 Task: In the  document repository.odt Download file as 'Rich Text Format' Share this file with 'softage.9@softage.net' Insert the command  Editing
Action: Mouse moved to (271, 406)
Screenshot: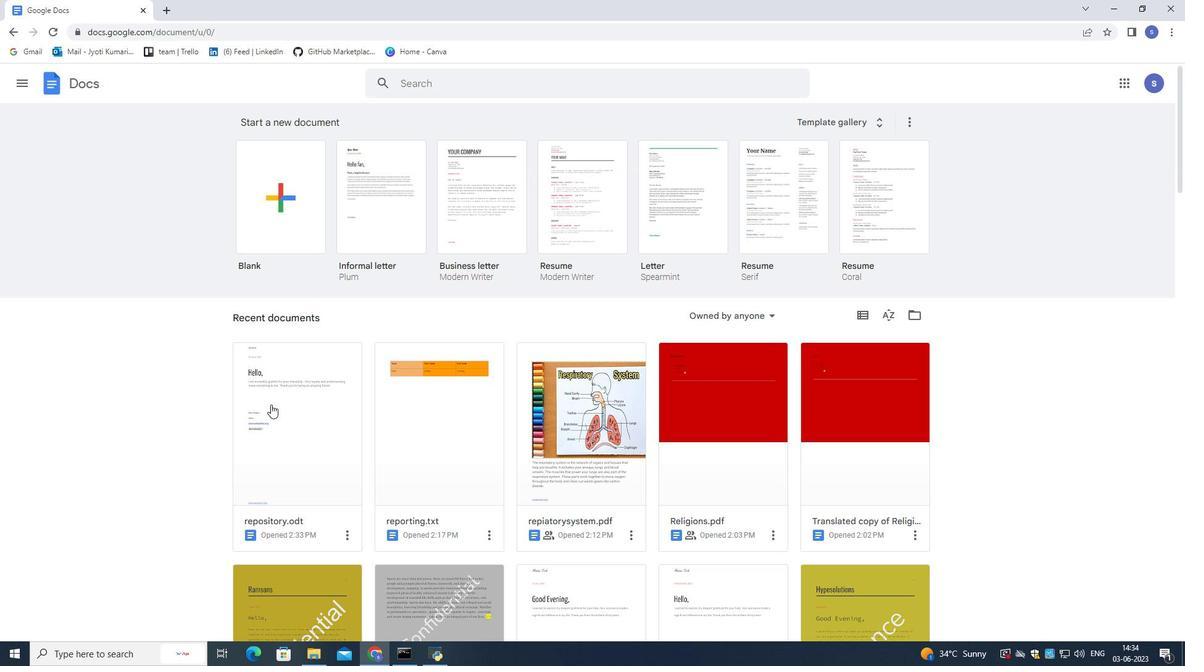 
Action: Mouse pressed left at (271, 406)
Screenshot: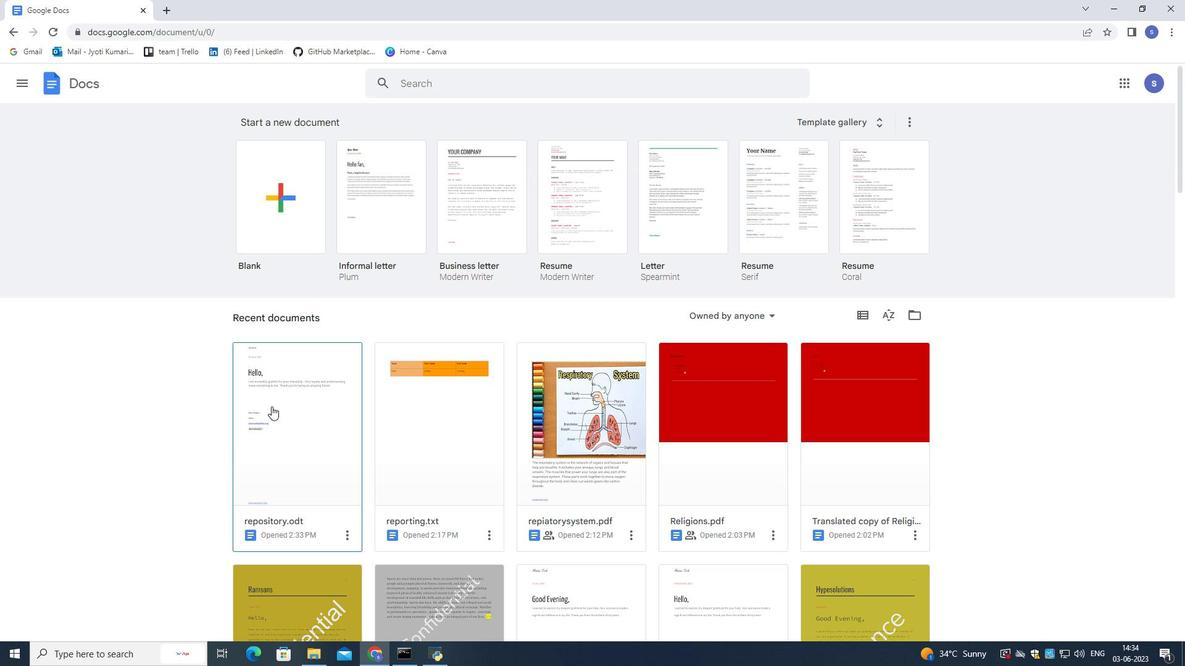 
Action: Mouse pressed left at (271, 406)
Screenshot: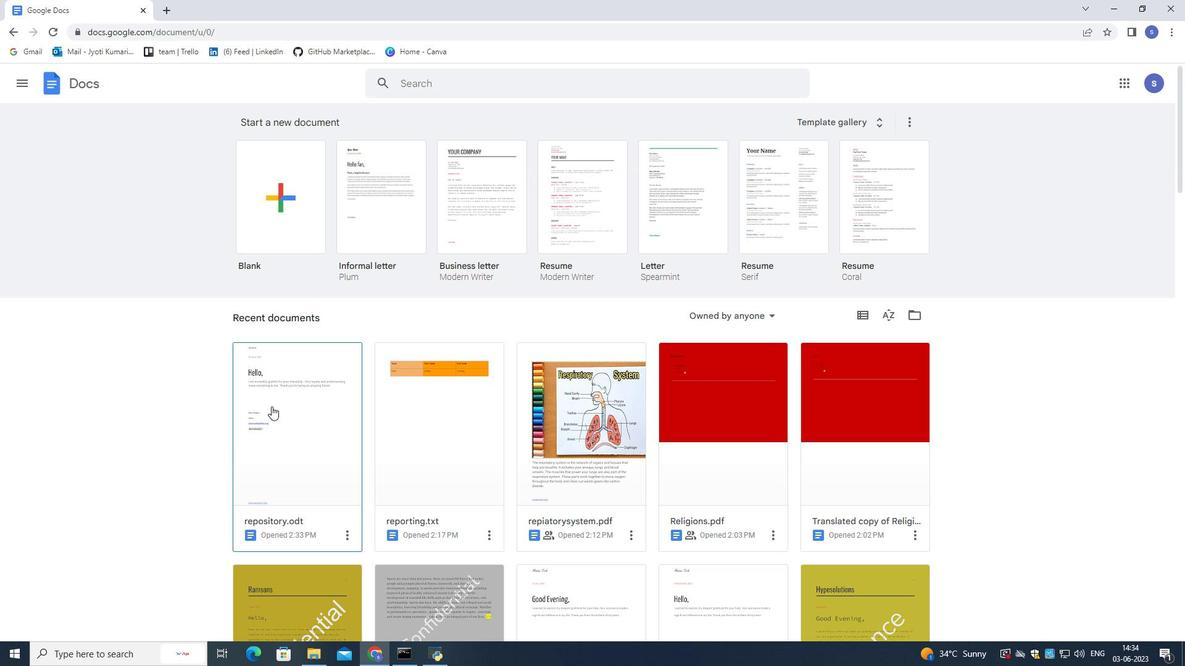 
Action: Mouse moved to (272, 406)
Screenshot: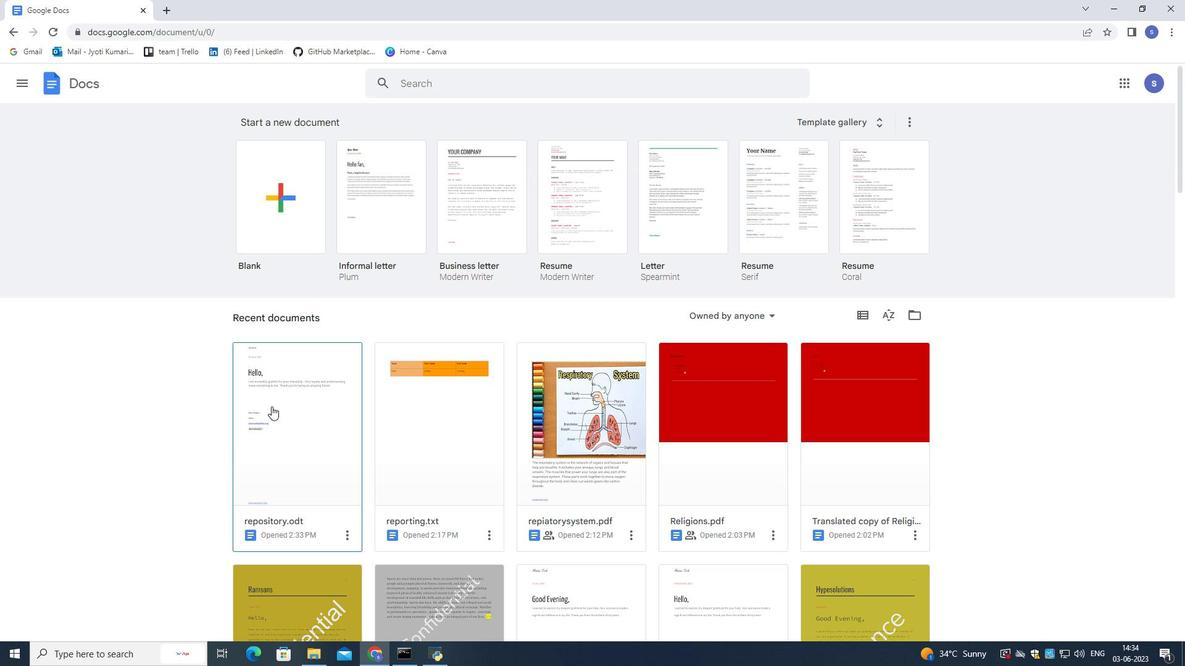 
Action: Mouse pressed left at (272, 406)
Screenshot: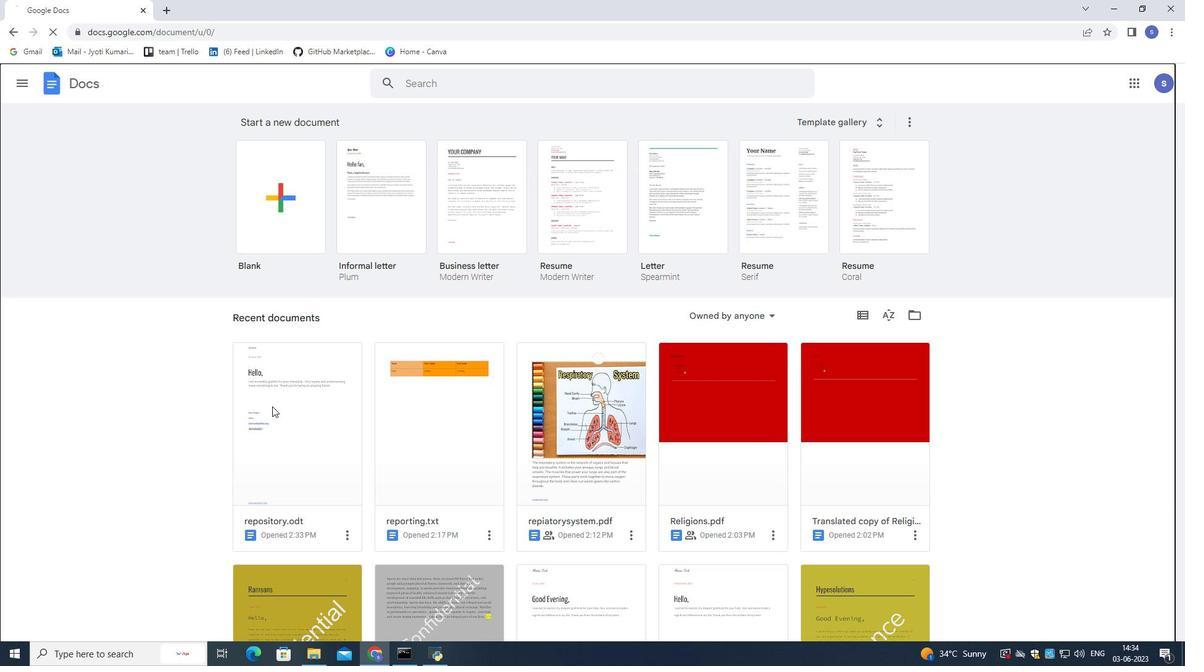 
Action: Mouse moved to (50, 91)
Screenshot: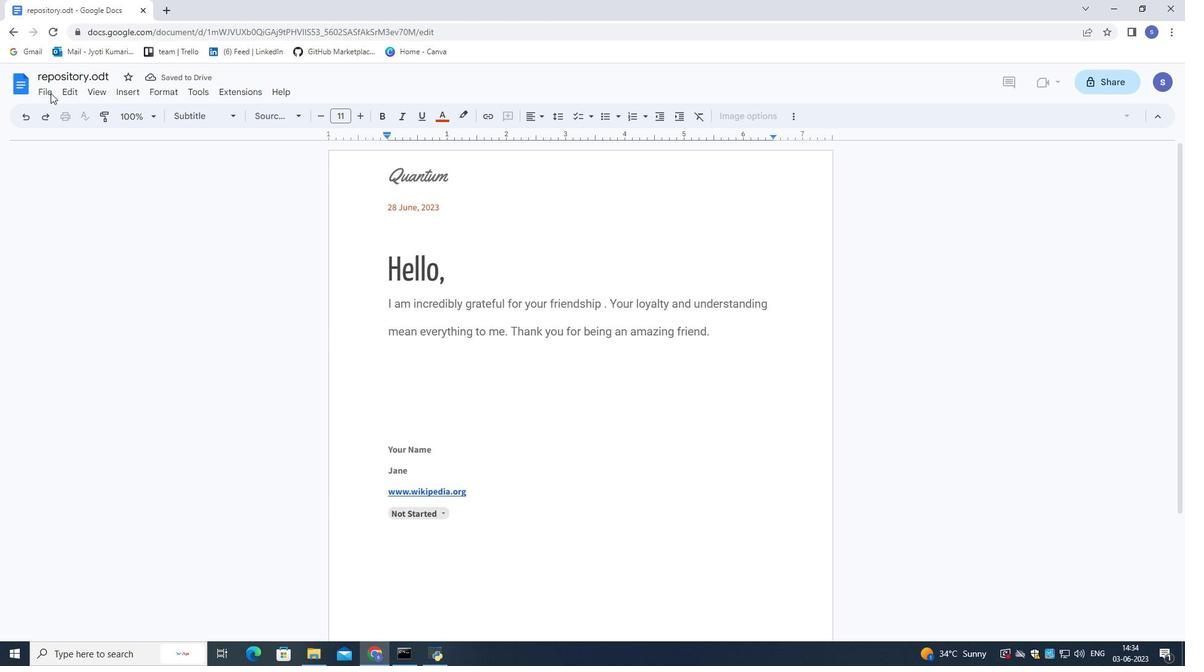
Action: Mouse pressed left at (50, 91)
Screenshot: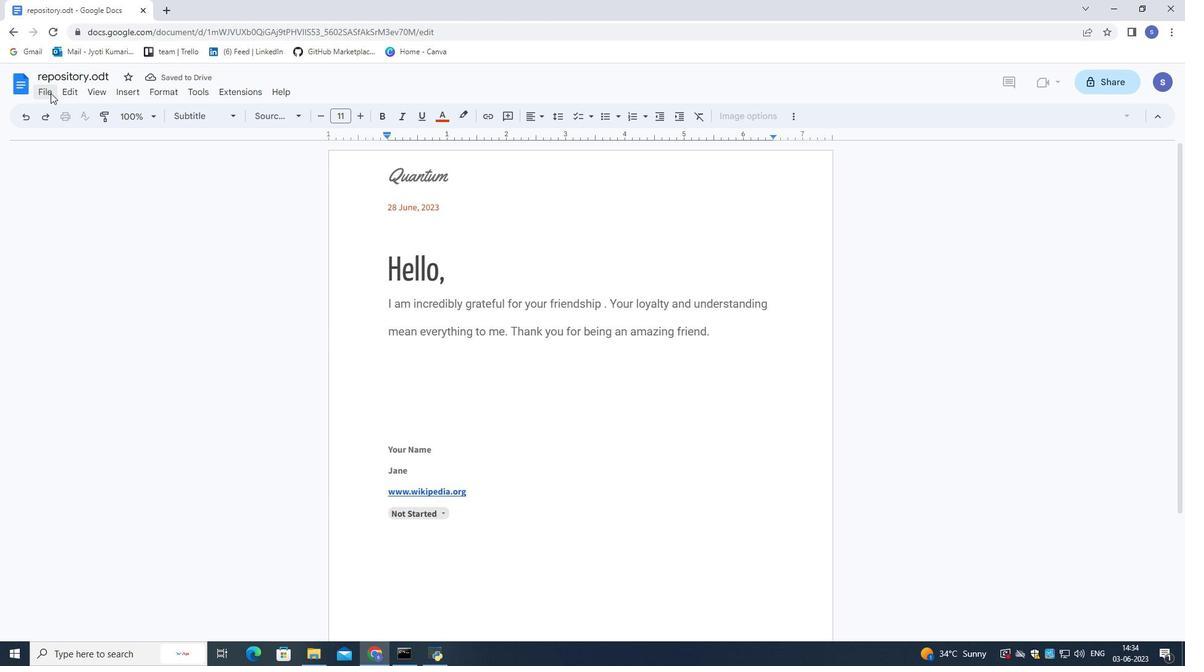
Action: Mouse moved to (306, 266)
Screenshot: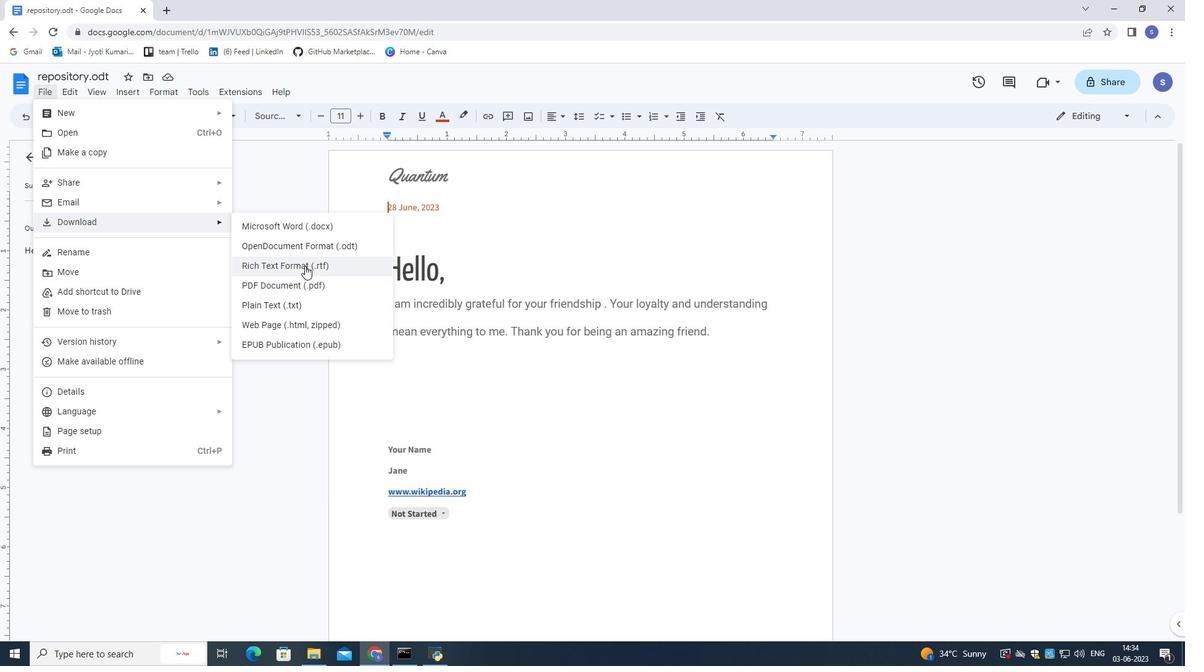 
Action: Mouse pressed left at (306, 266)
Screenshot: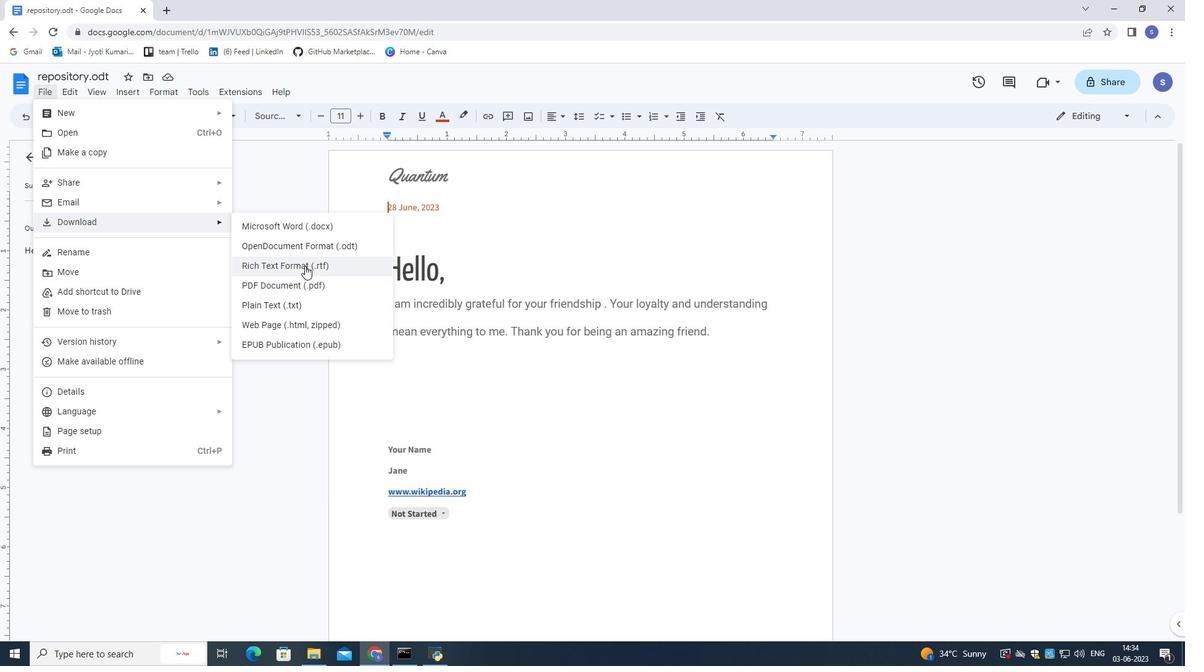 
Action: Mouse moved to (38, 93)
Screenshot: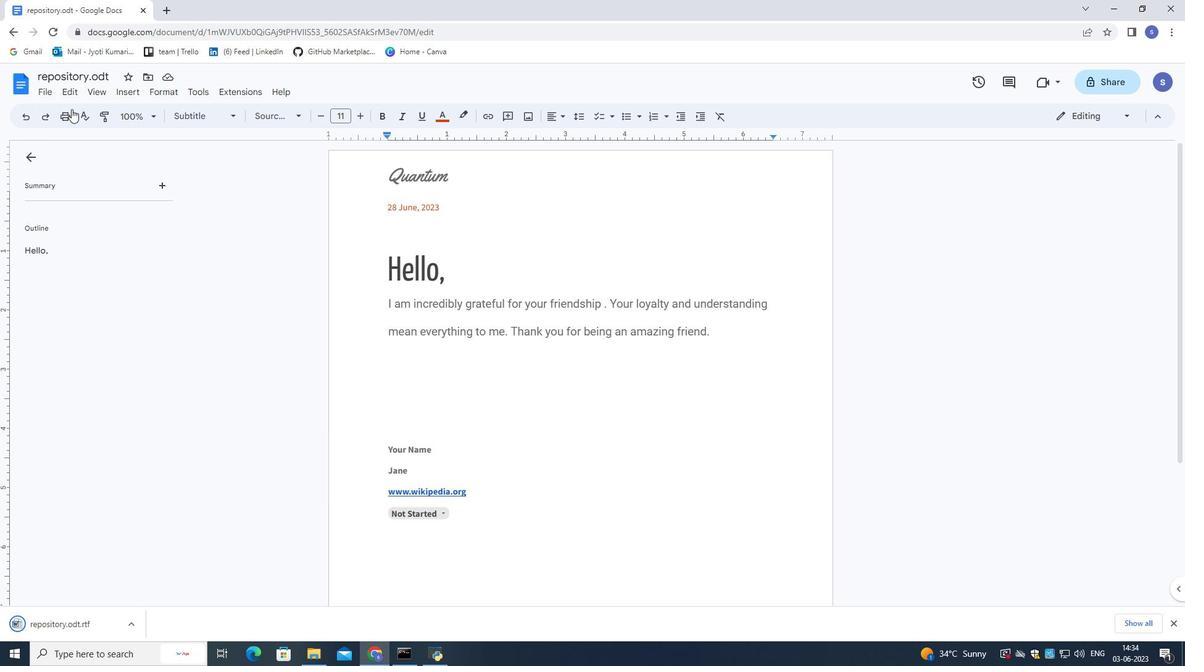 
Action: Mouse pressed left at (38, 93)
Screenshot: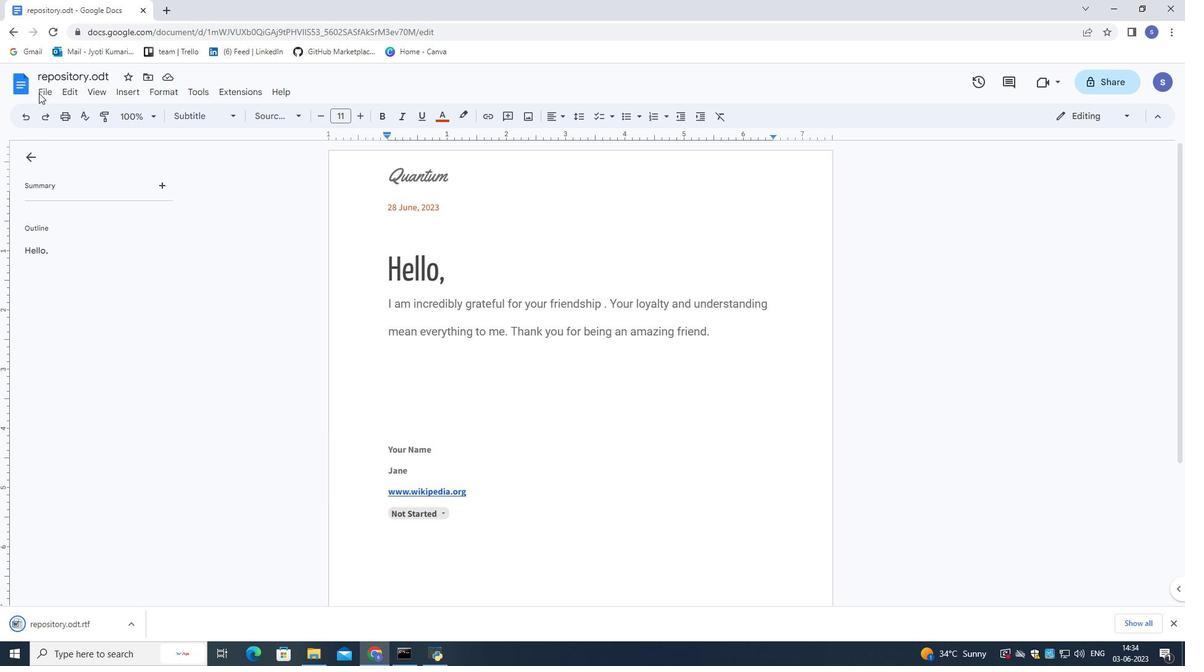 
Action: Mouse moved to (46, 85)
Screenshot: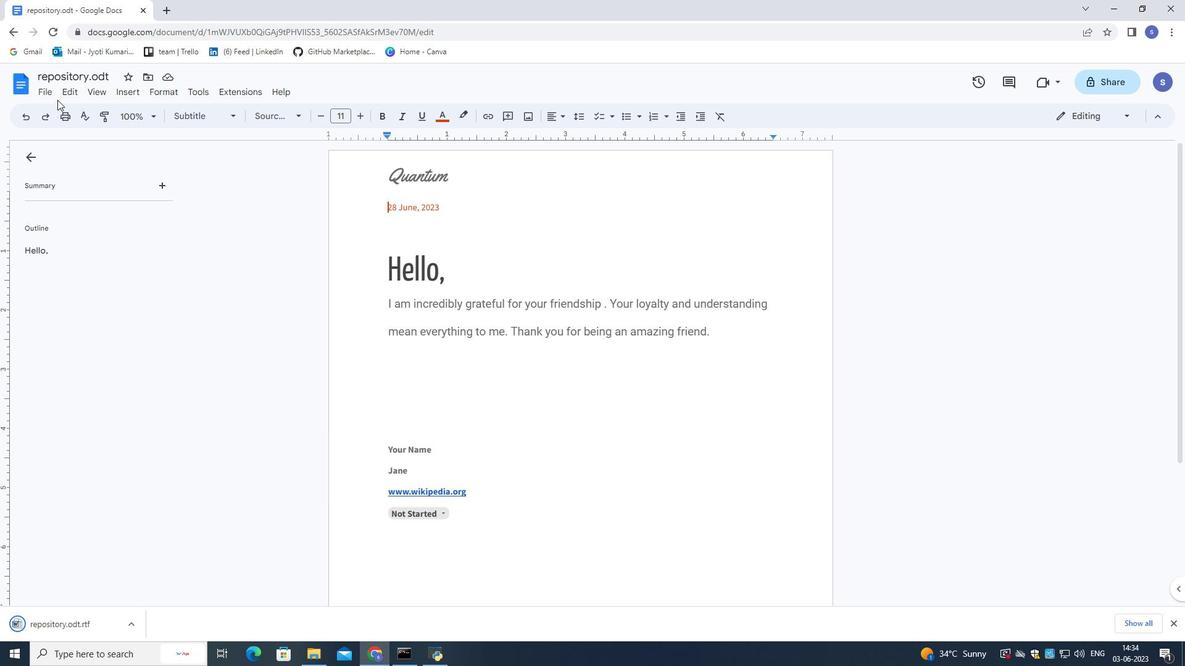 
Action: Mouse pressed left at (46, 85)
Screenshot: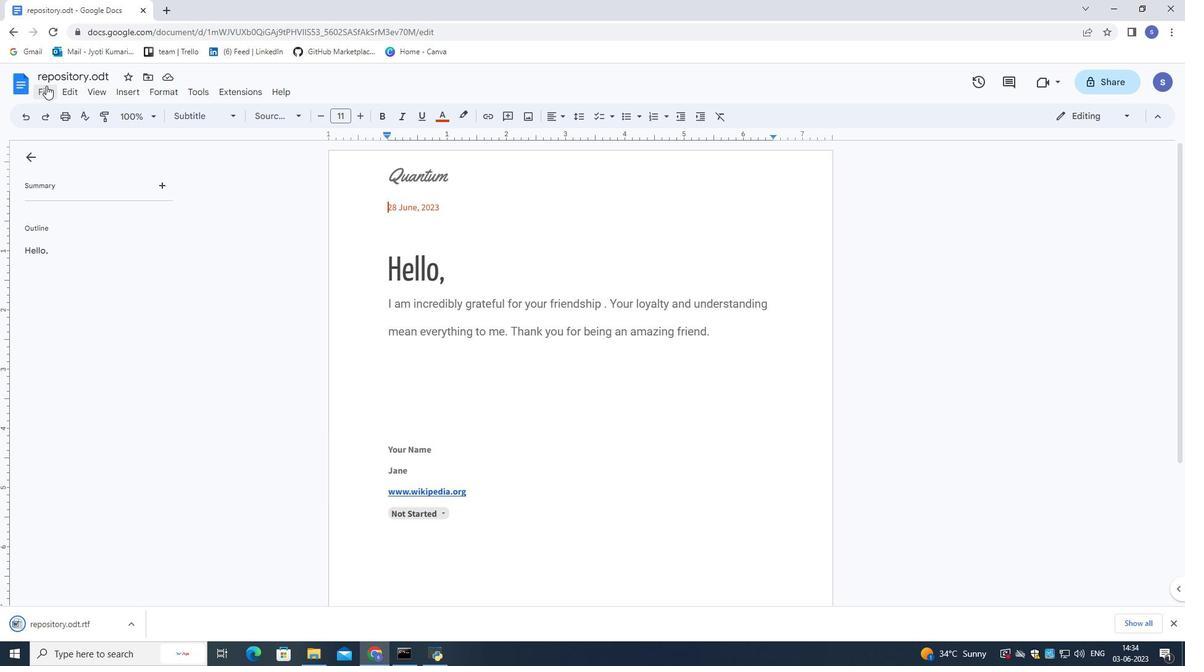
Action: Mouse moved to (38, 91)
Screenshot: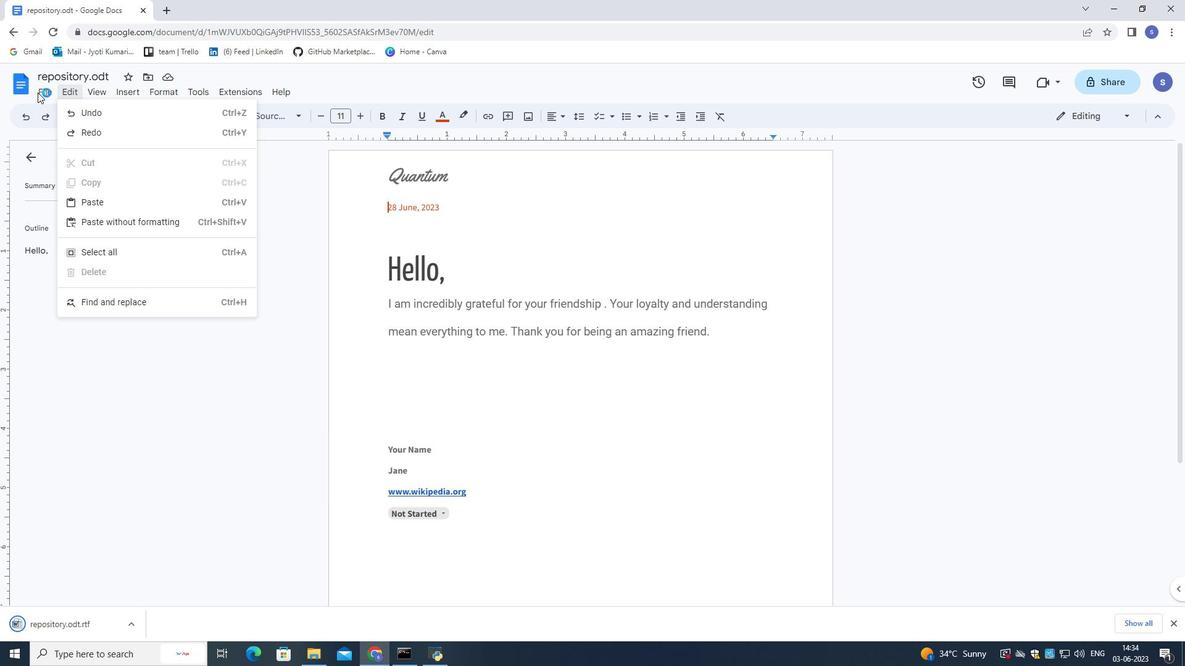 
Action: Mouse pressed left at (38, 91)
Screenshot: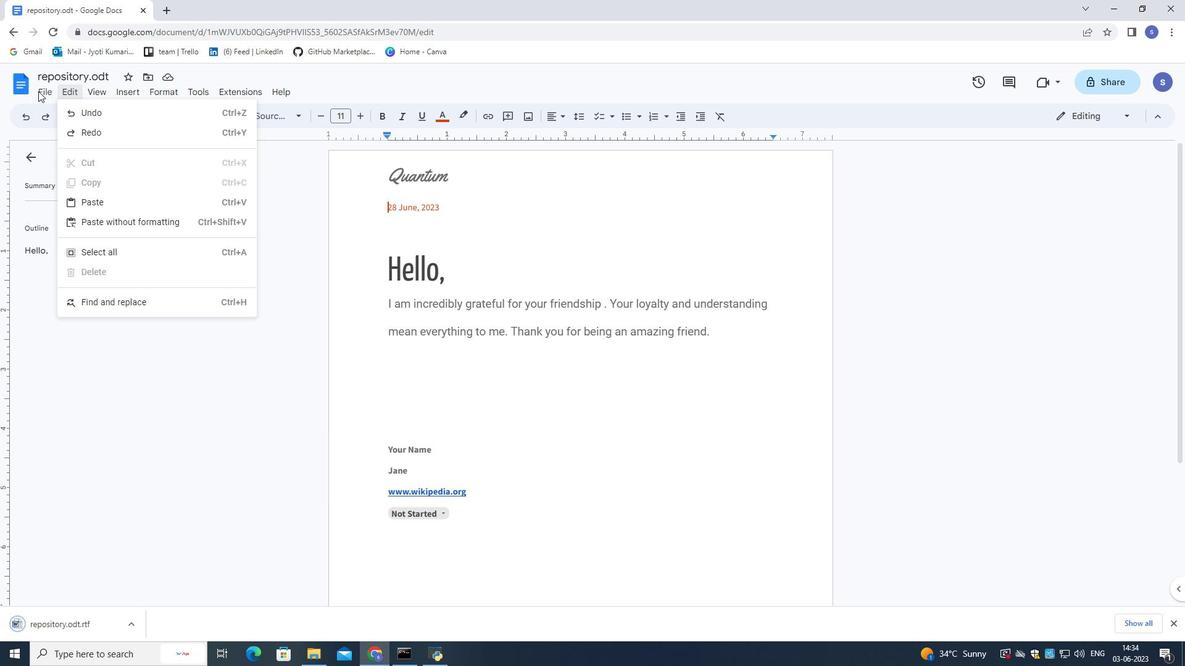 
Action: Mouse moved to (40, 91)
Screenshot: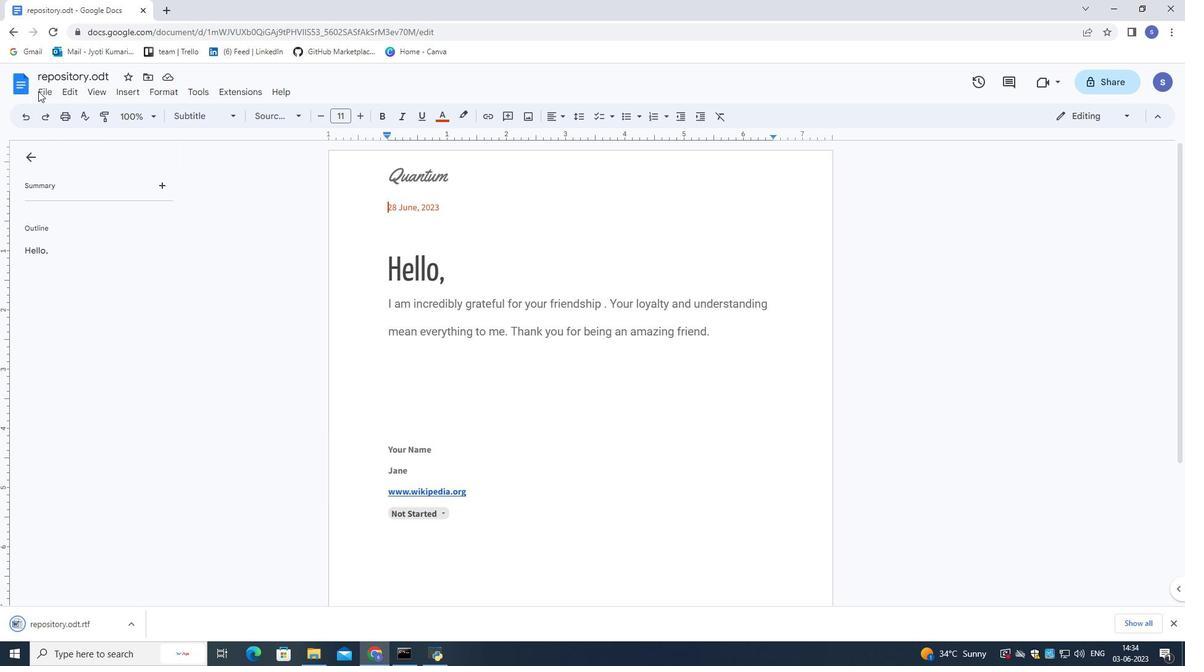 
Action: Mouse pressed left at (40, 91)
Screenshot: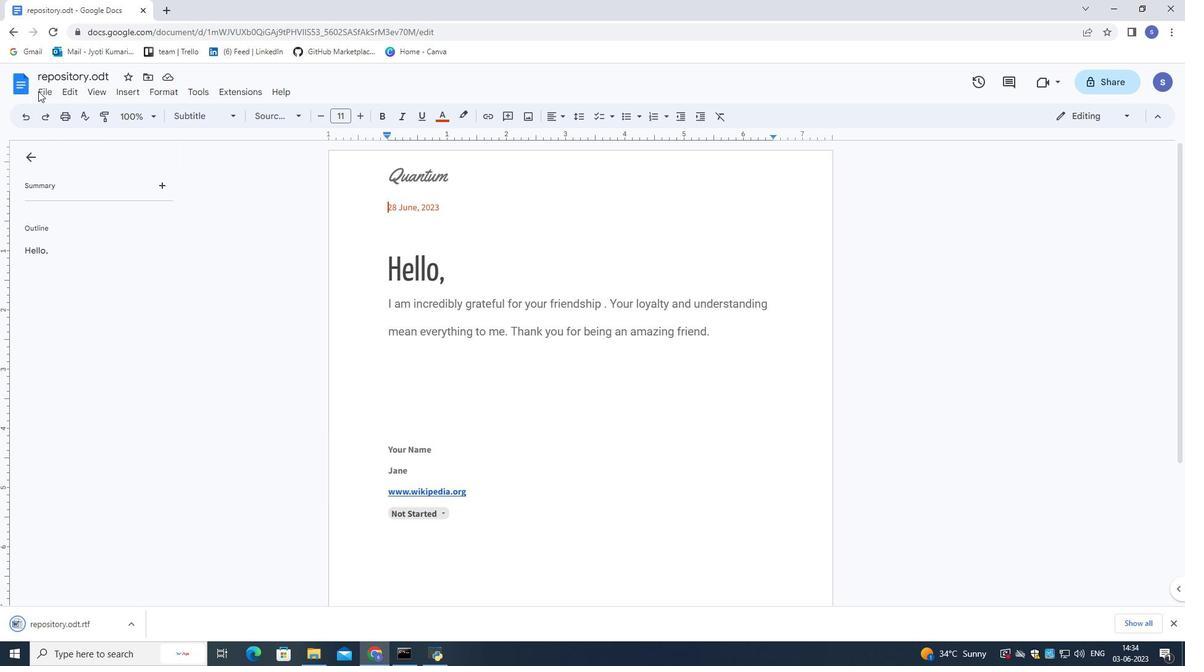 
Action: Mouse moved to (238, 181)
Screenshot: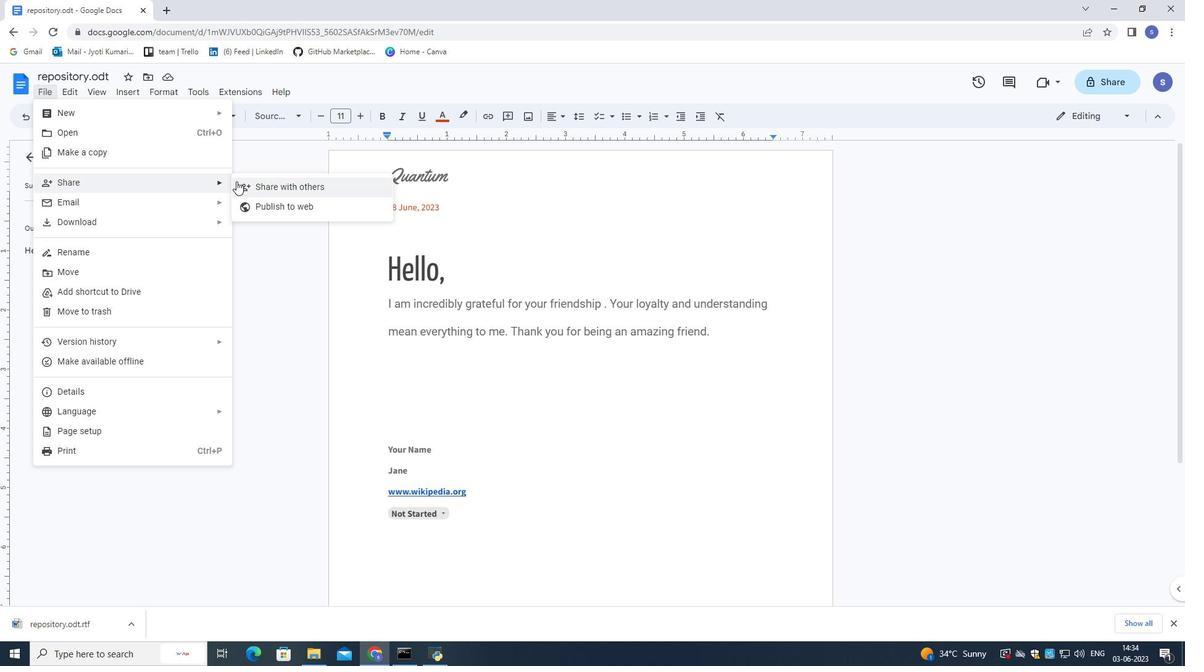 
Action: Mouse pressed left at (238, 181)
Screenshot: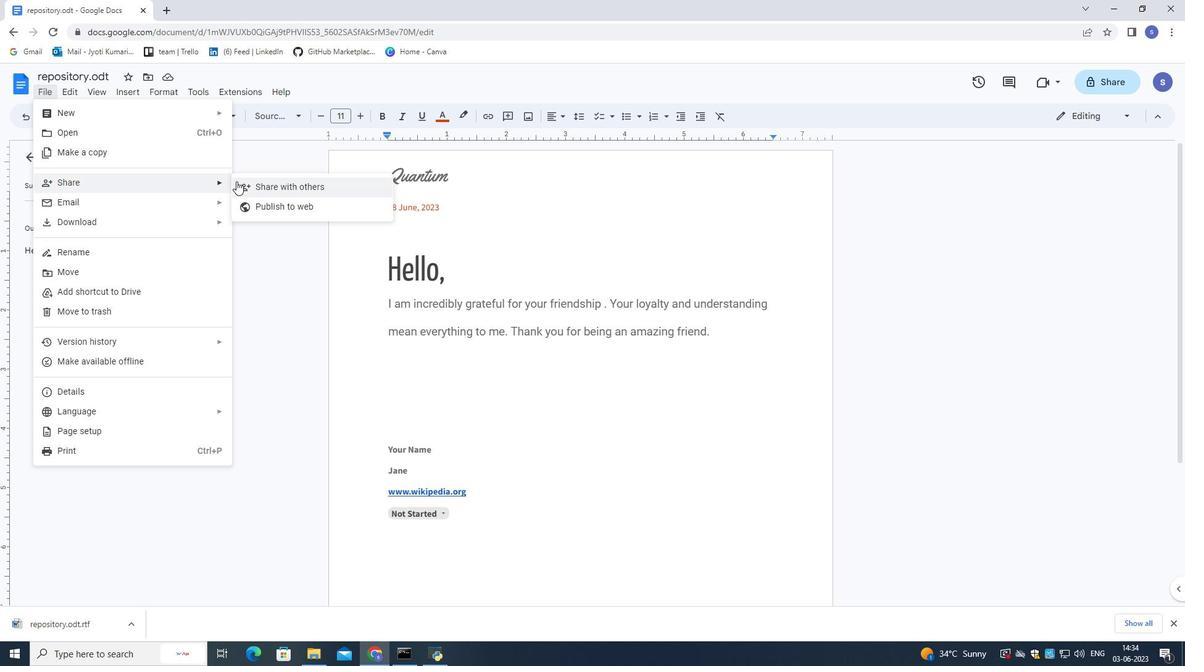 
Action: Mouse moved to (238, 181)
Screenshot: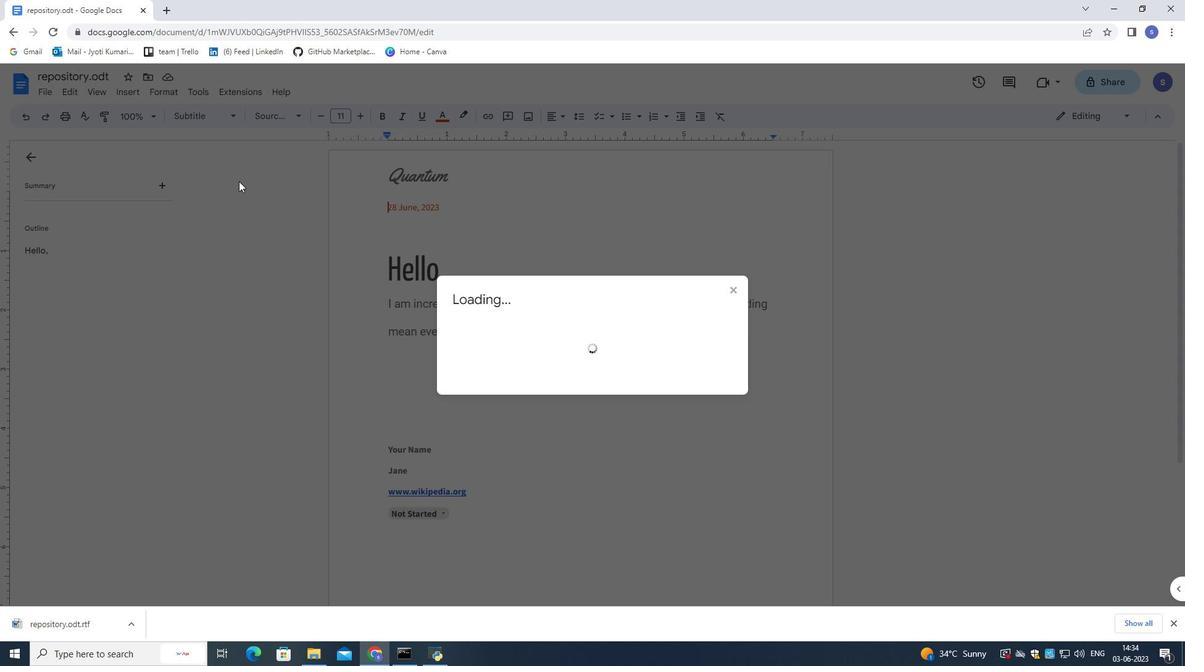 
Action: Key pressed softage.9<Key.shift>@softage.net
Screenshot: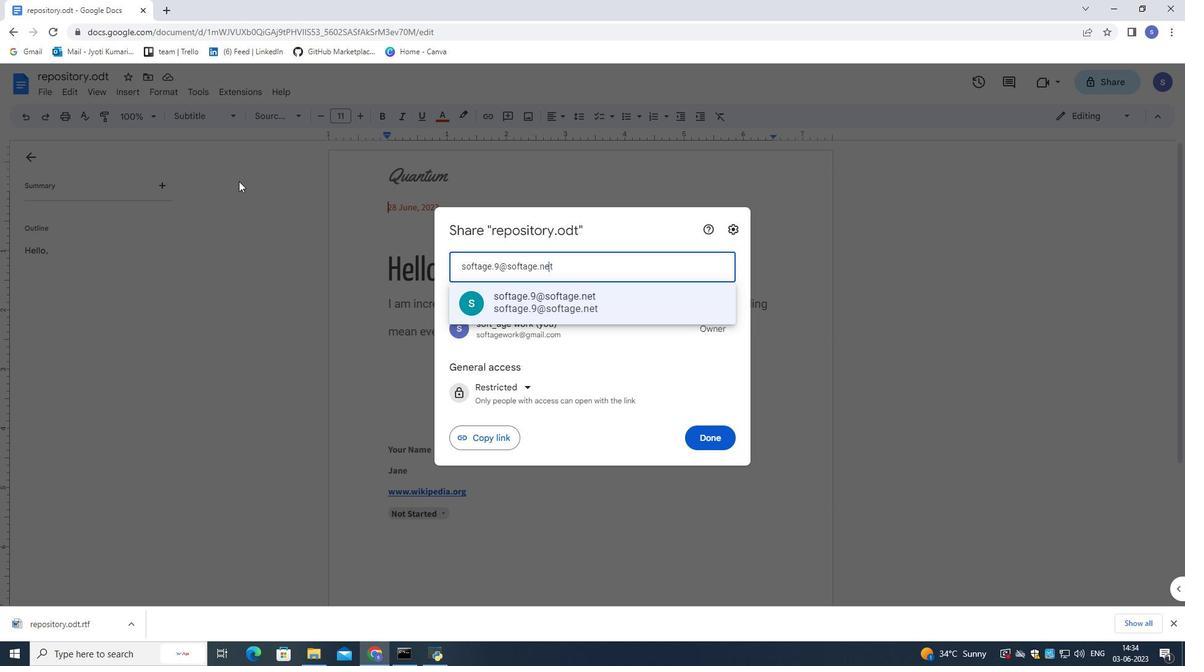 
Action: Mouse moved to (563, 300)
Screenshot: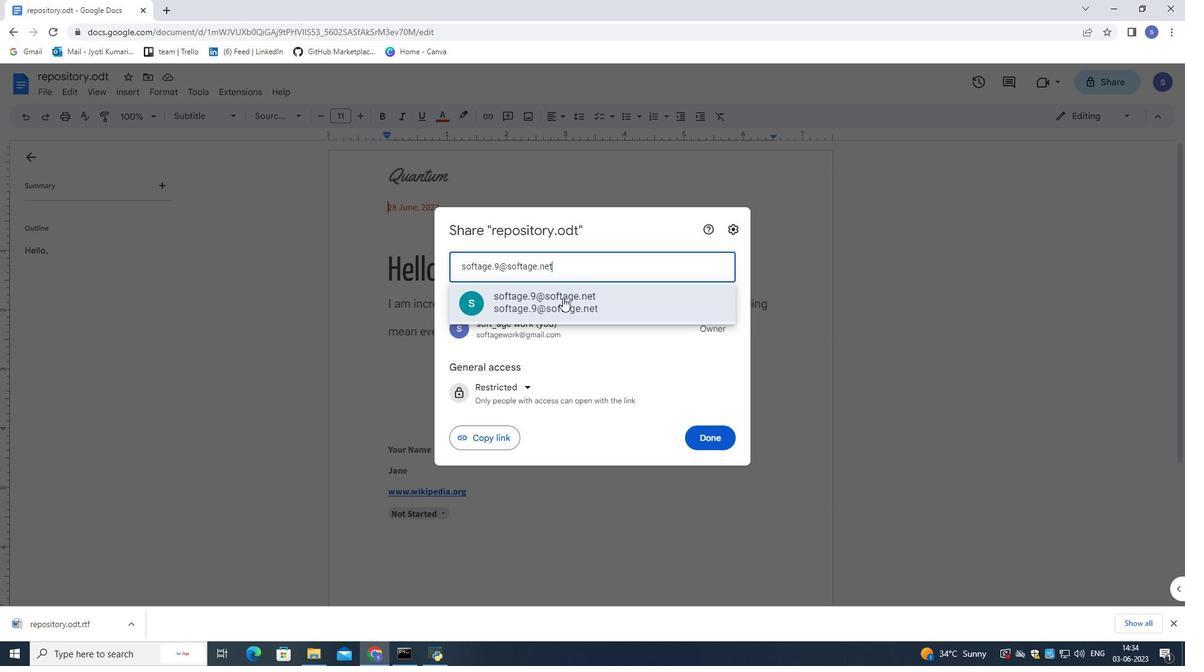 
Action: Mouse pressed left at (563, 300)
Screenshot: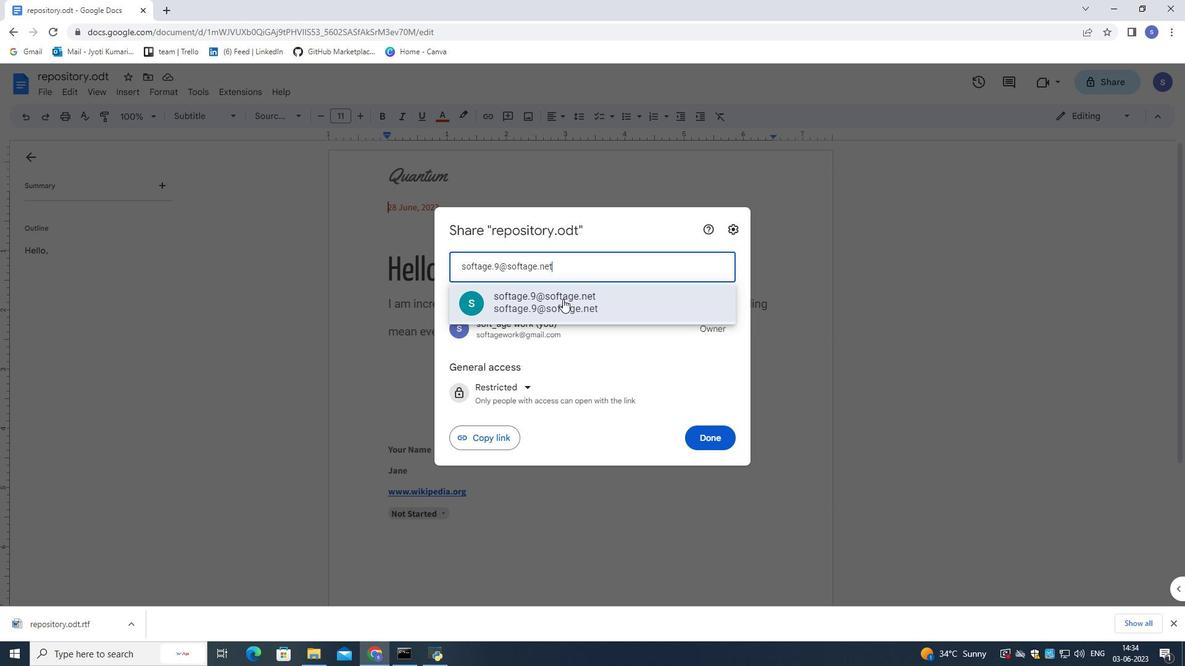 
Action: Mouse moved to (697, 420)
Screenshot: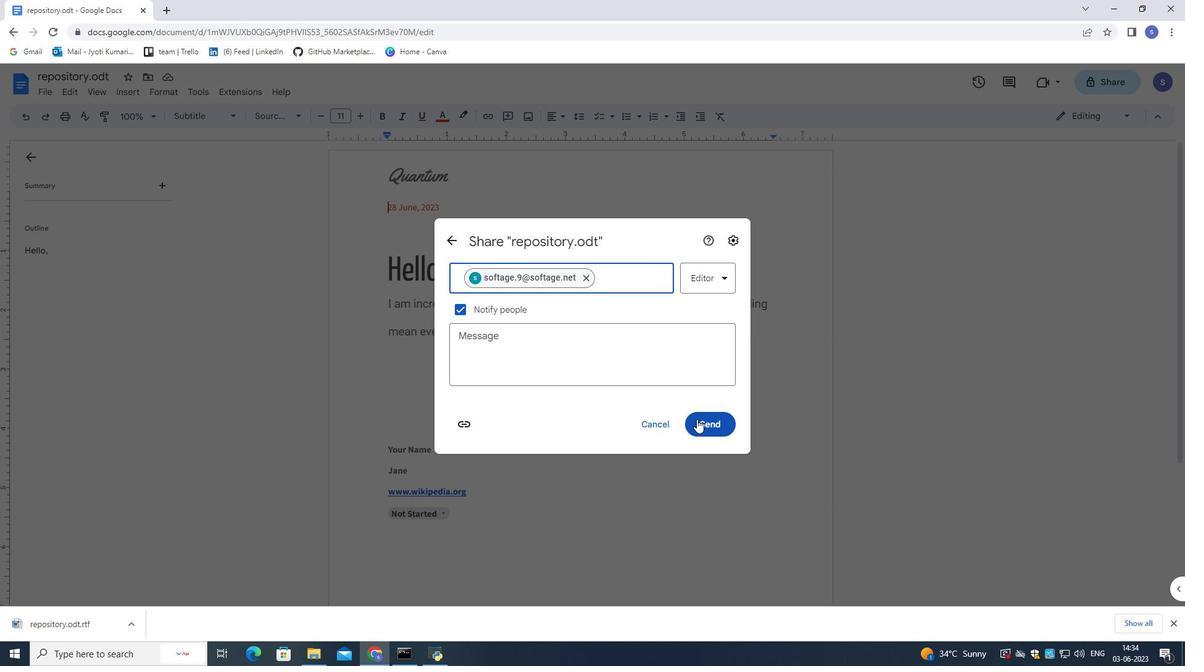 
Action: Mouse pressed left at (697, 420)
Screenshot: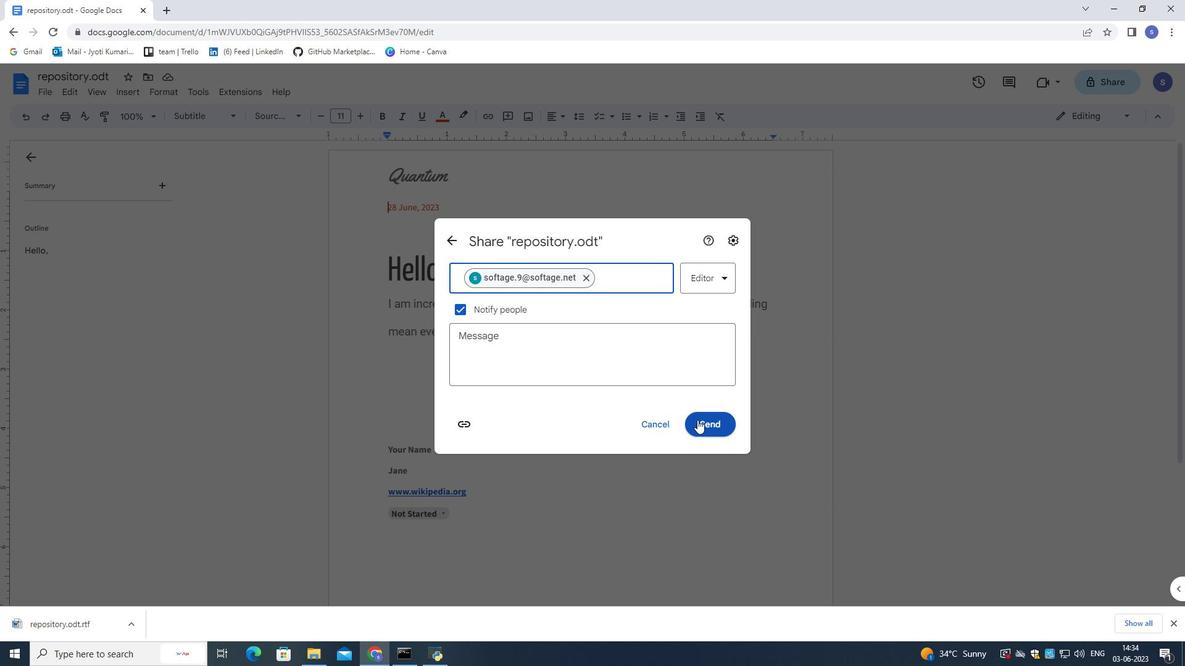 
Action: Mouse moved to (1082, 121)
Screenshot: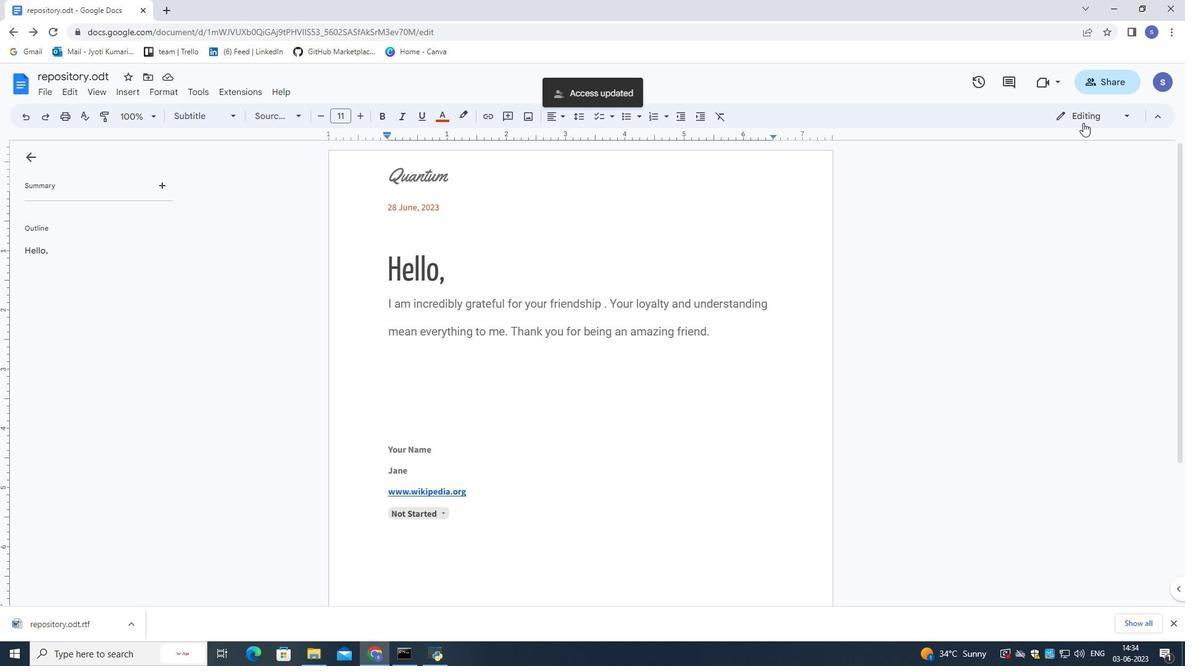 
Action: Mouse pressed left at (1082, 121)
Screenshot: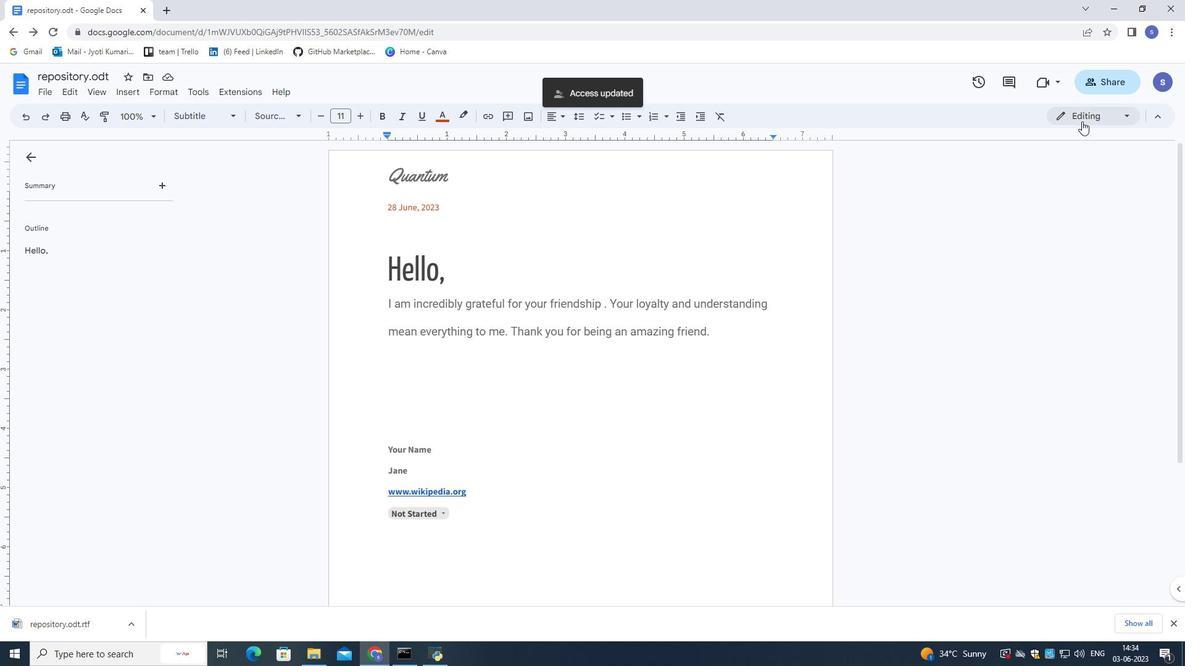 
Action: Mouse moved to (1081, 138)
Screenshot: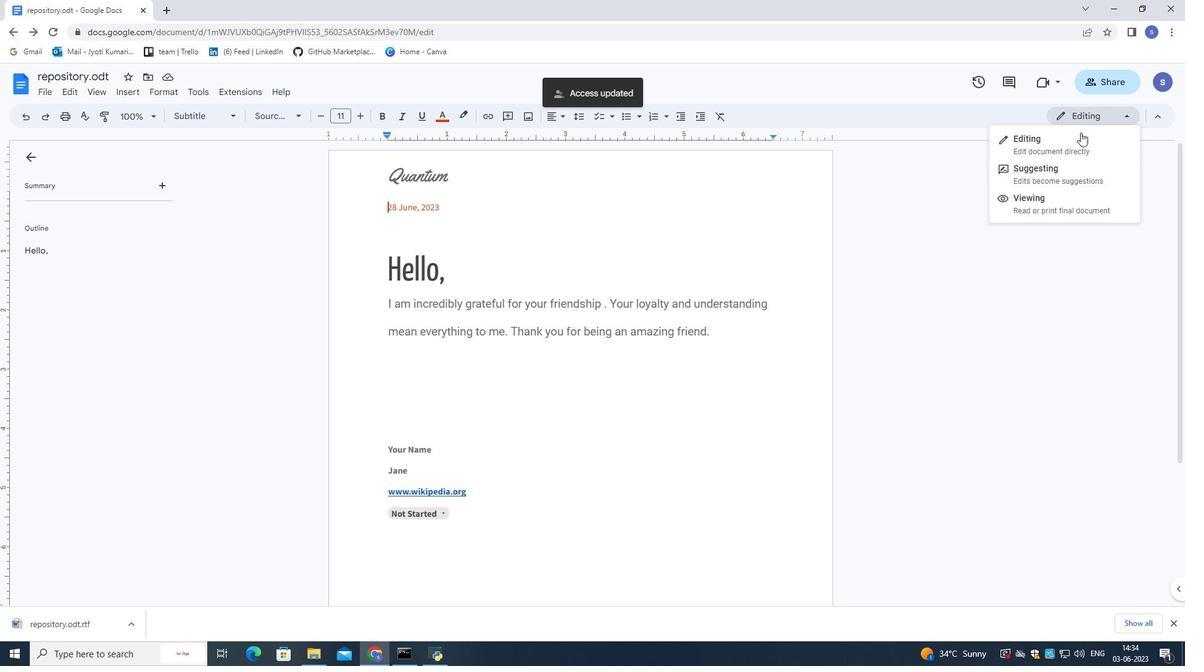 
Action: Mouse pressed left at (1081, 138)
Screenshot: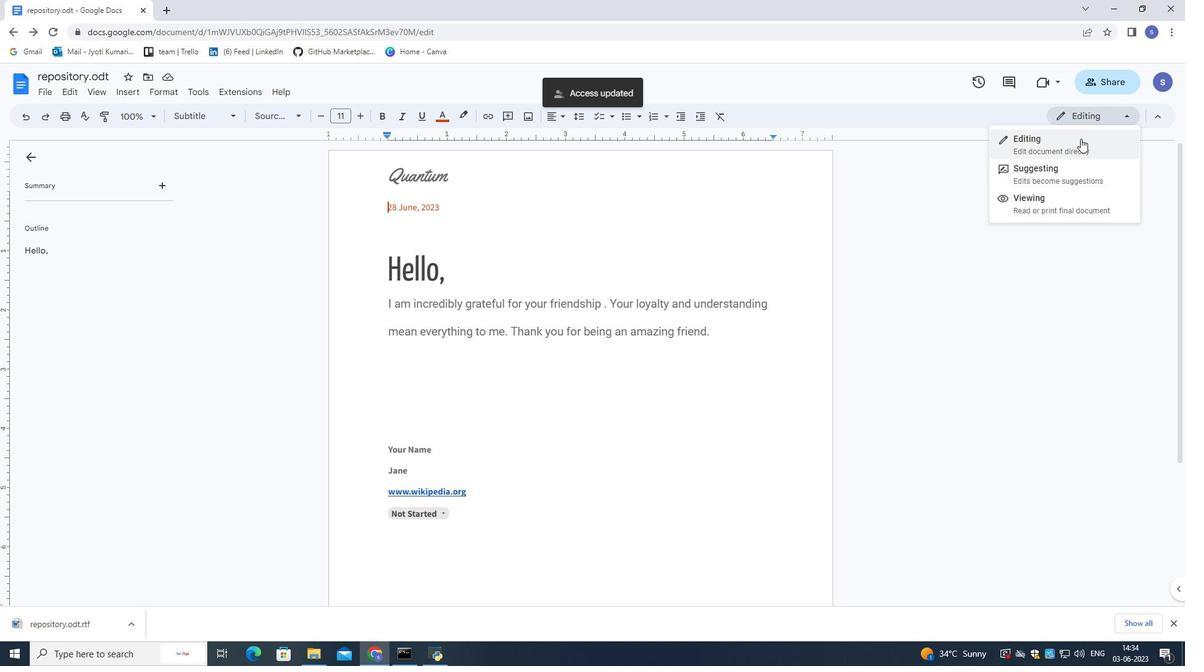 
Action: Mouse moved to (1065, 147)
Screenshot: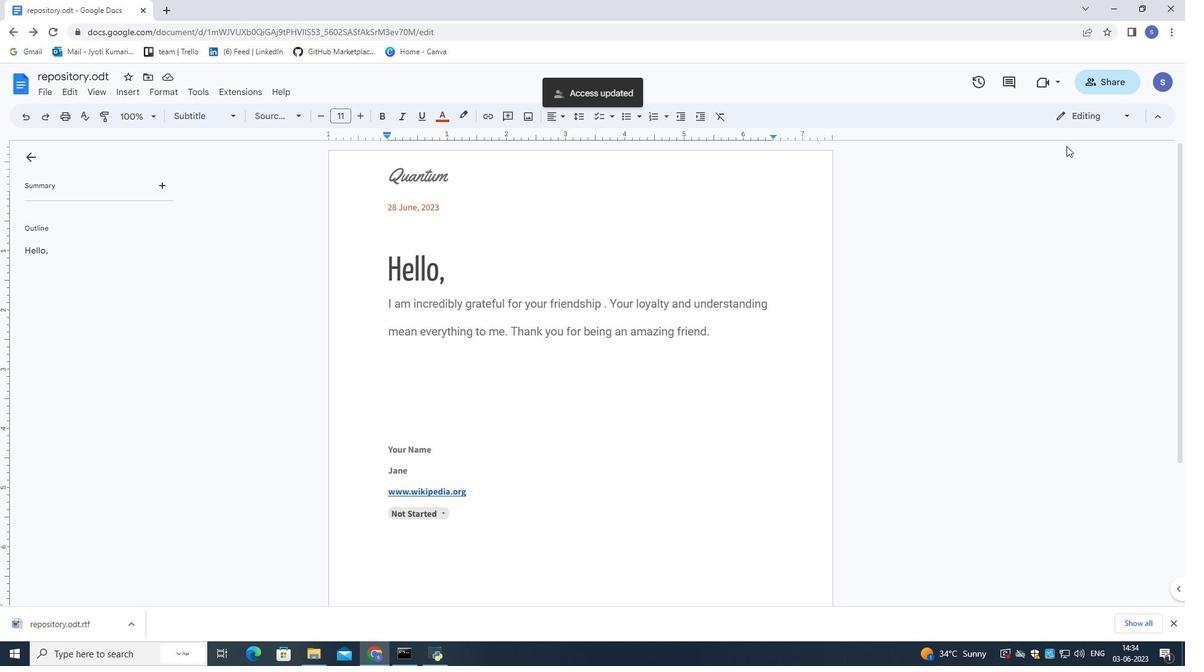 
